 Task: Calculate the distance from the Bronx Zoo to the New York Botanical Garden.
Action: Mouse moved to (276, 236)
Screenshot: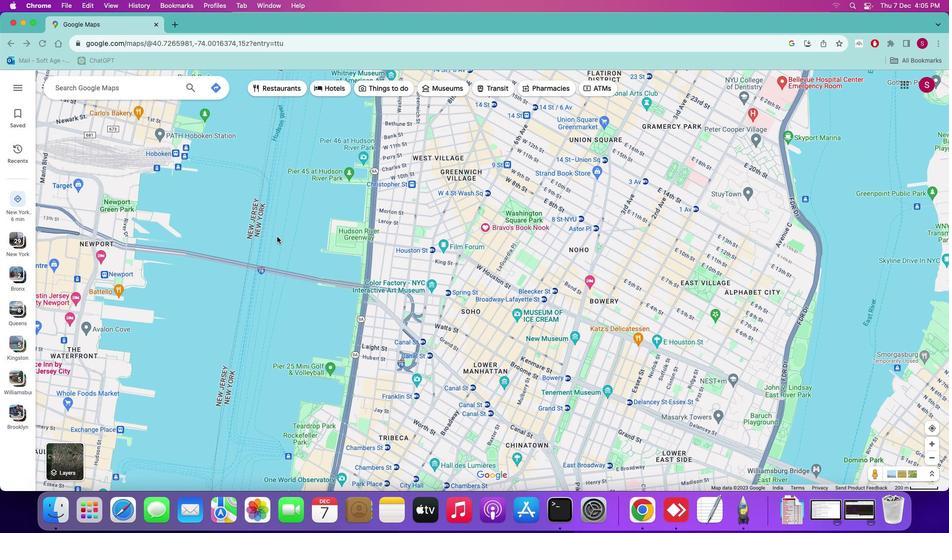
Action: Mouse pressed left at (276, 236)
Screenshot: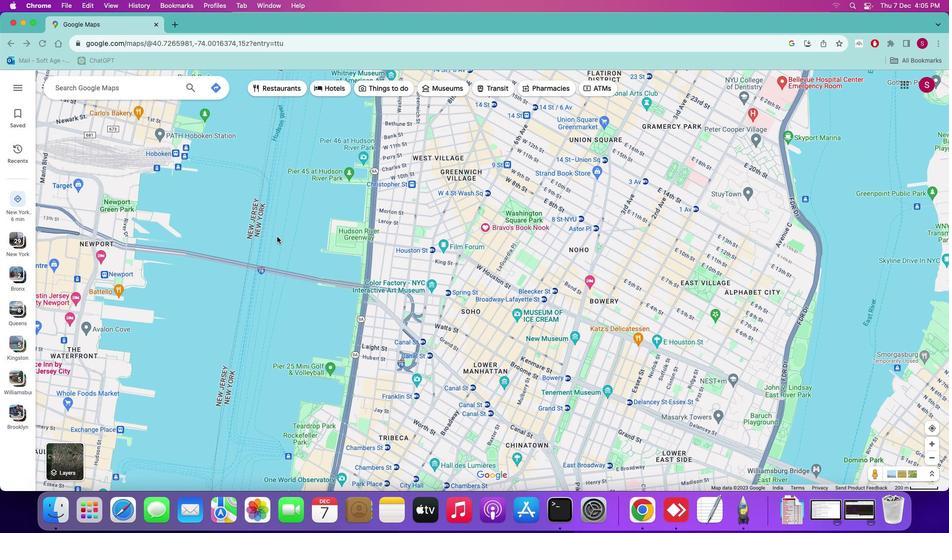 
Action: Mouse moved to (189, 87)
Screenshot: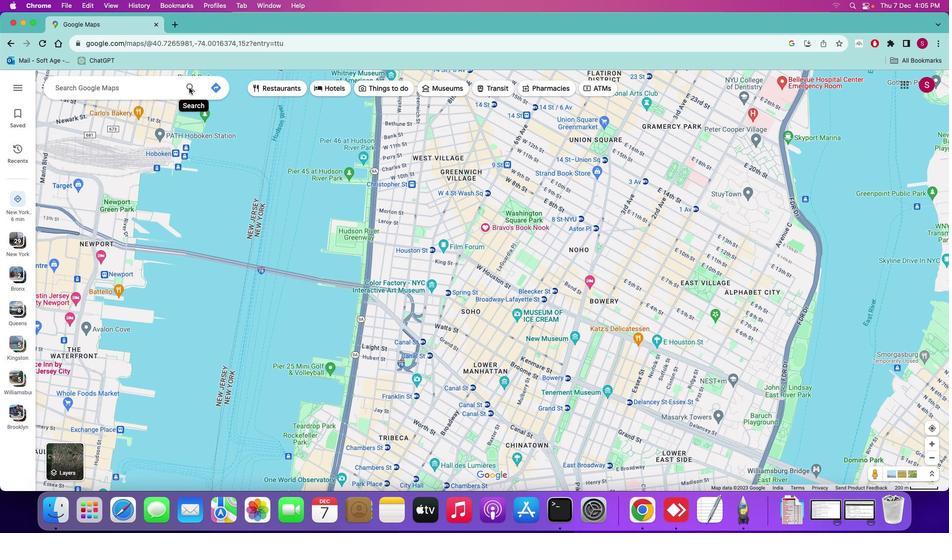 
Action: Mouse pressed left at (189, 87)
Screenshot: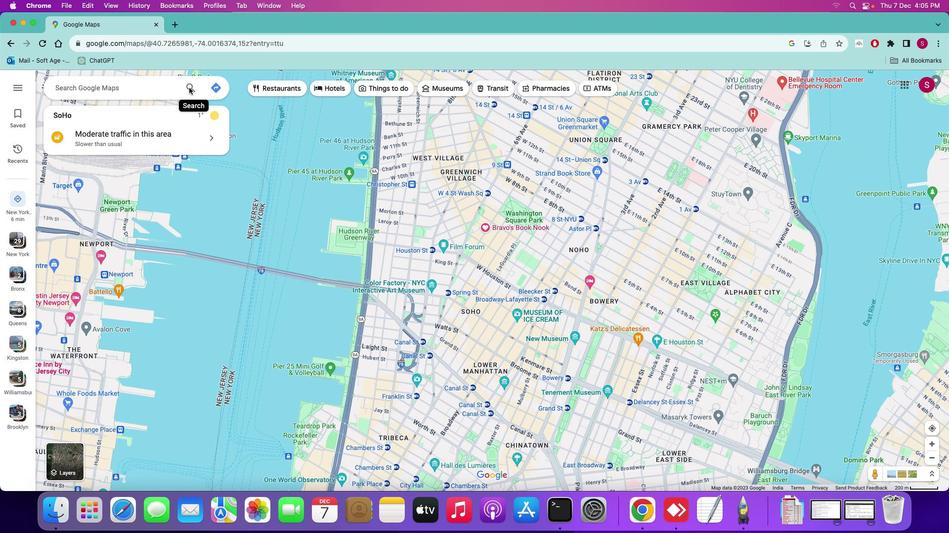 
Action: Mouse moved to (139, 88)
Screenshot: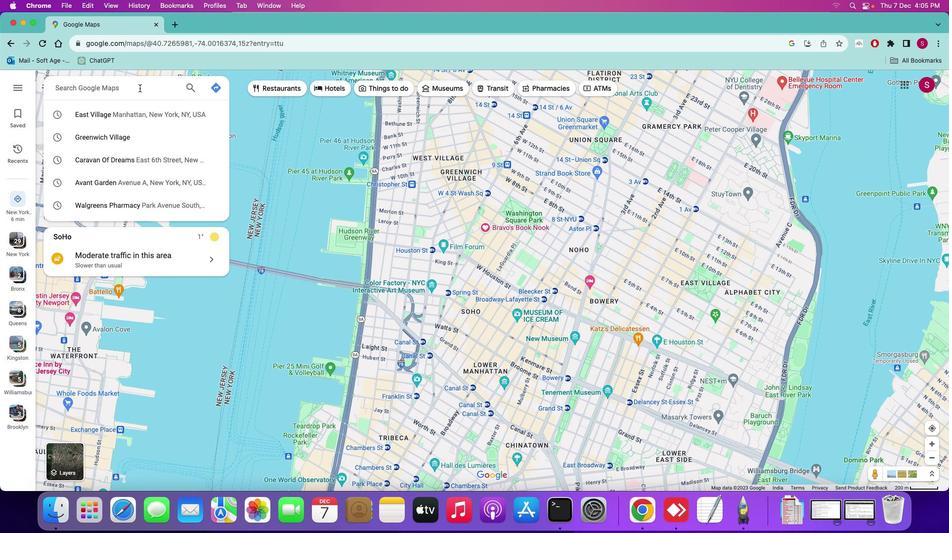 
Action: Mouse pressed left at (139, 88)
Screenshot: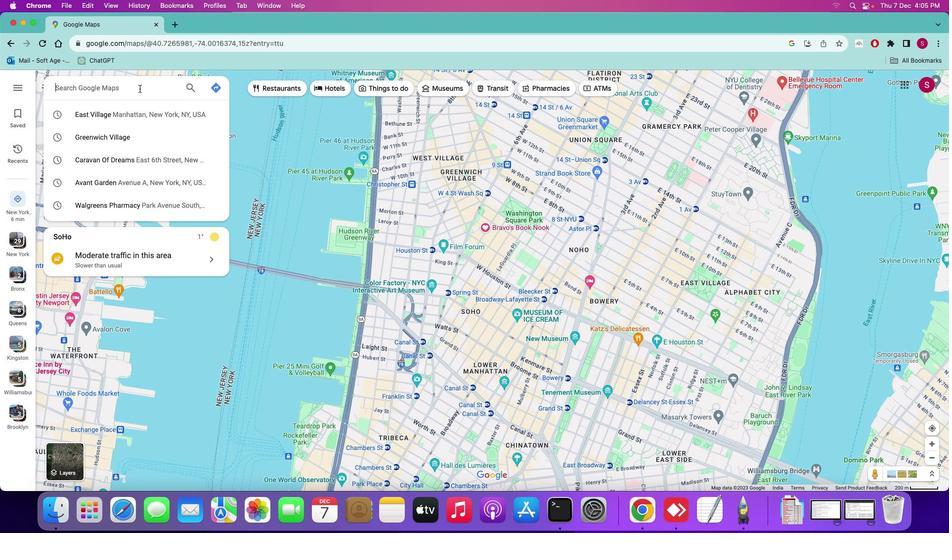 
Action: Mouse moved to (138, 87)
Screenshot: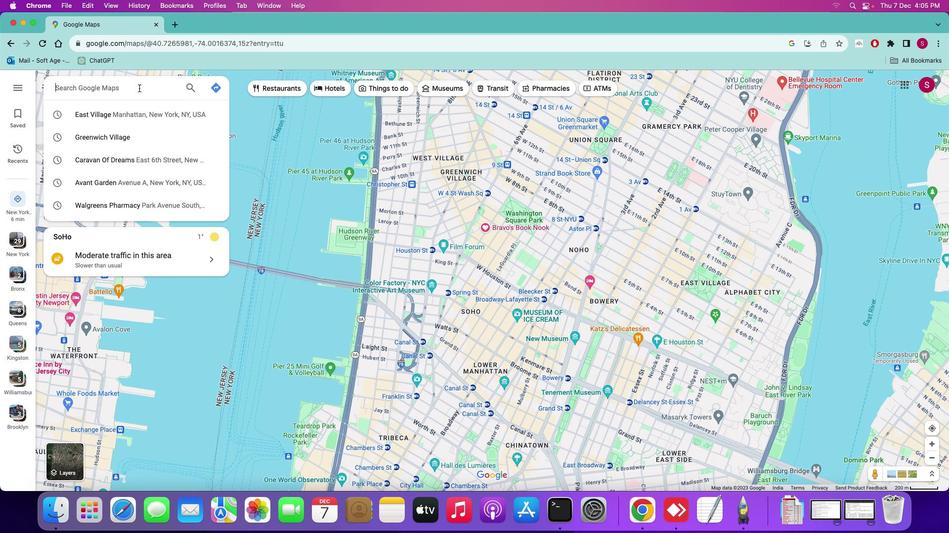 
Action: Key pressed Key.shift_r'T'Key.backspace't''h''e'Key.spaceKey.shift_r'B''r''o''n''x'Key.spaceKey.shift_r'Z''o''o'Key.space't''o''f'Key.backspaceKey.space't''h''e'Key.spaceKey.shift_r'N''e''w'Key.spaceKey.shift_r'Y''o''r''k'Key.spaceKey.shift_r'B''o''t''a''n''i''c''a''l'Key.spaceKey.shift_r'G''a''r''d''e''n'Key.enter
Screenshot: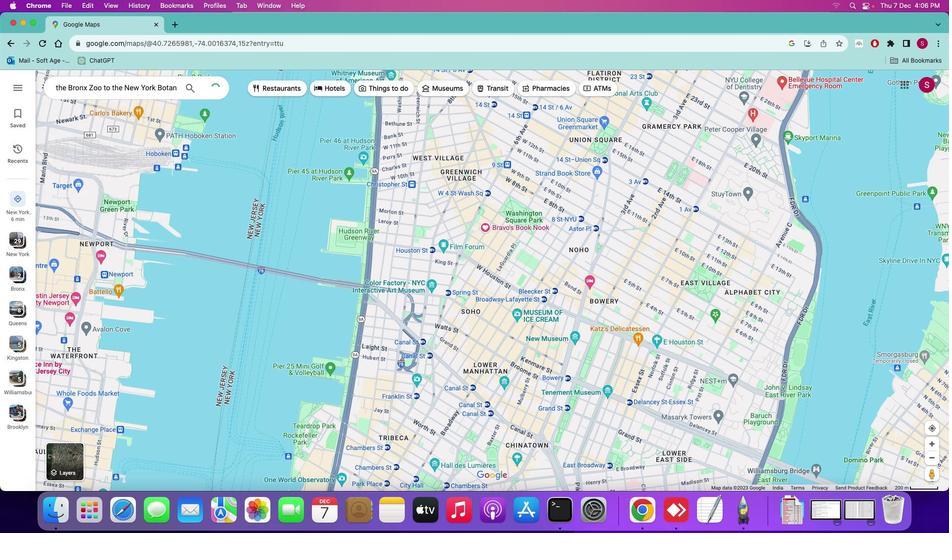 
Action: Mouse moved to (97, 88)
Screenshot: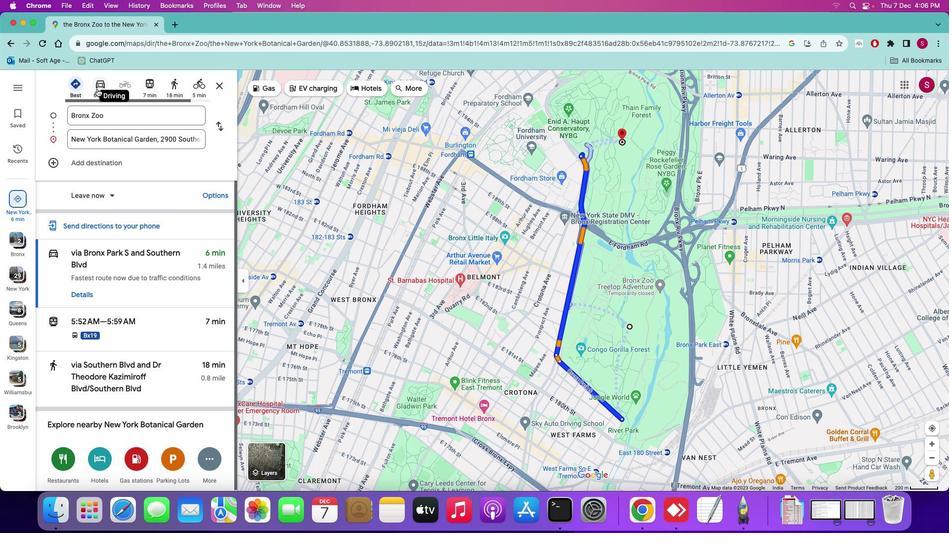 
Action: Mouse pressed left at (97, 88)
Screenshot: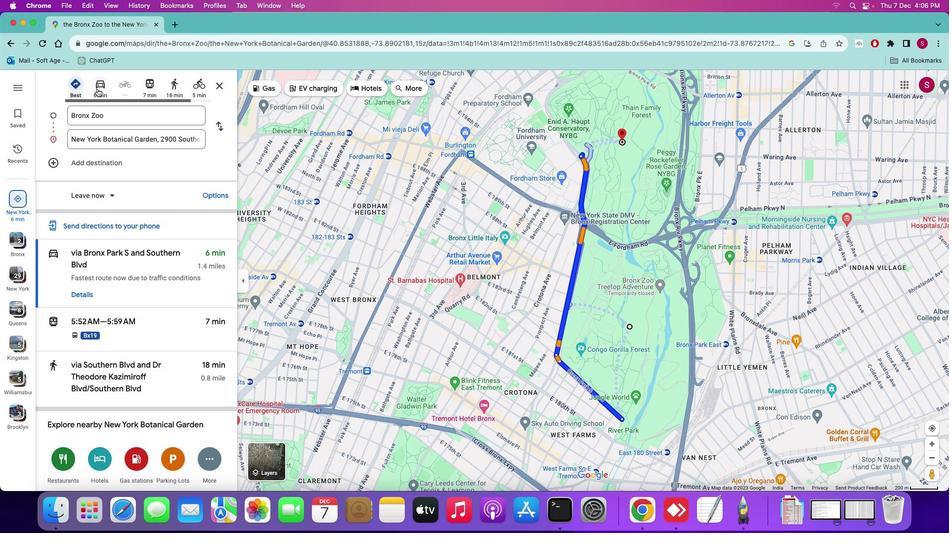 
Action: Mouse moved to (157, 92)
Screenshot: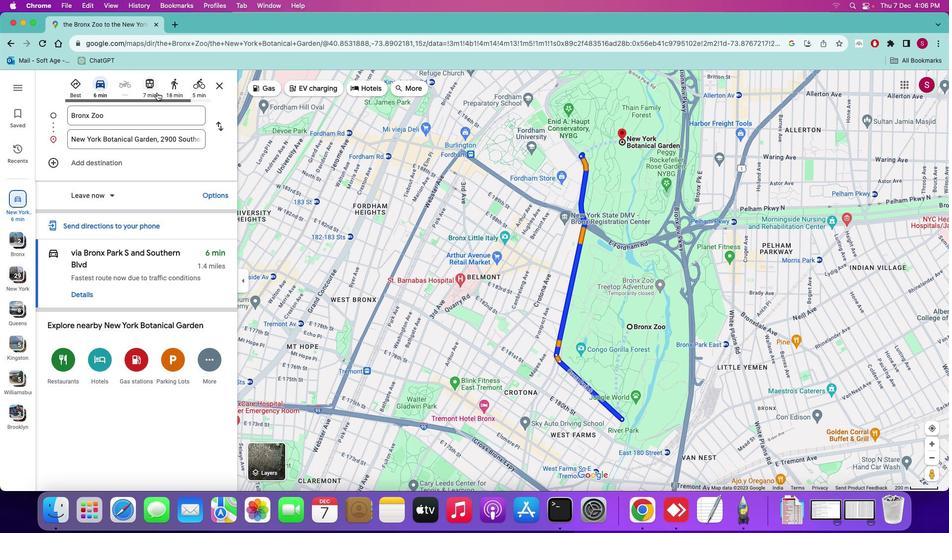 
Action: Mouse pressed left at (157, 92)
Screenshot: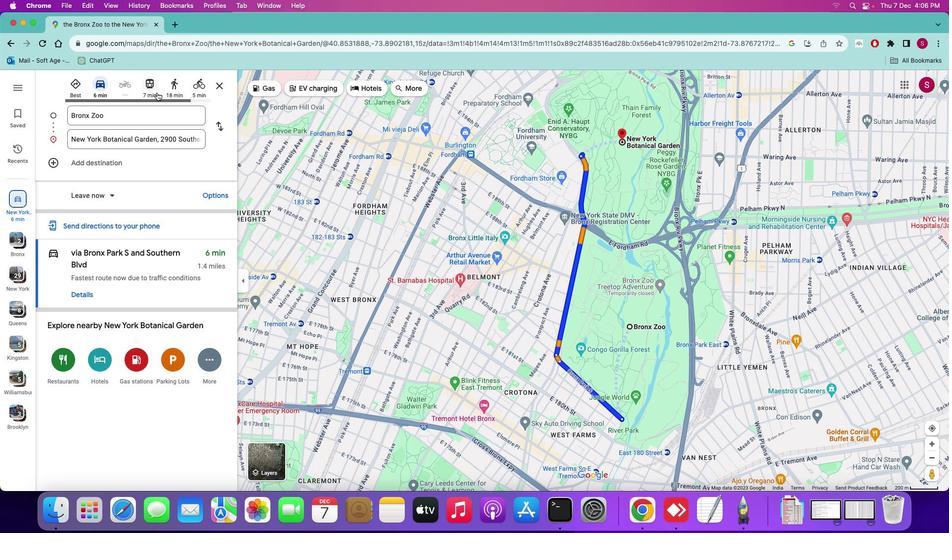 
Action: Mouse moved to (493, 302)
Screenshot: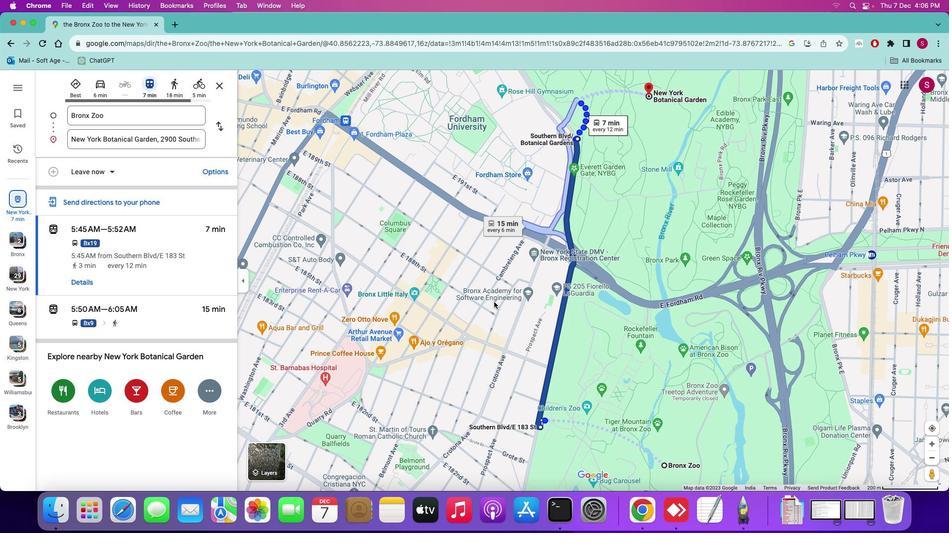 
Action: Mouse scrolled (493, 302) with delta (0, 0)
Screenshot: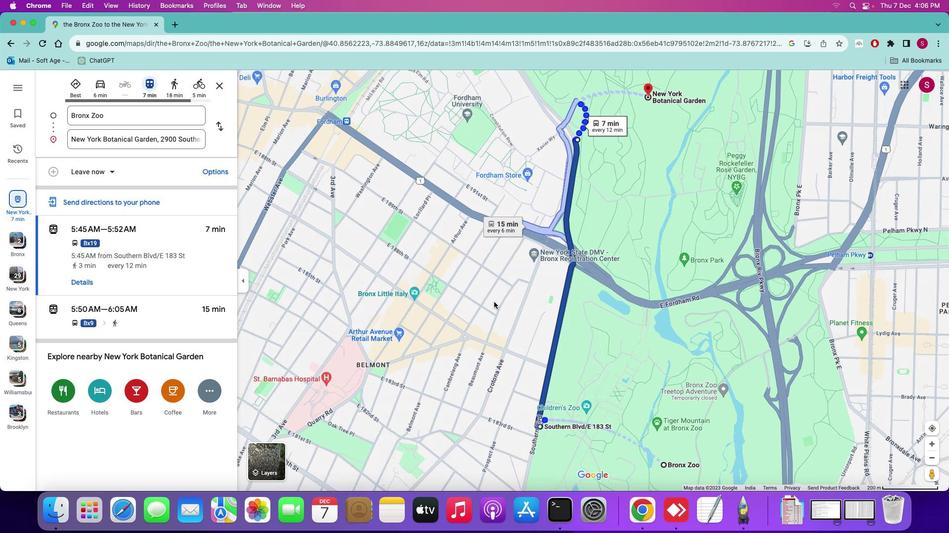 
Action: Mouse scrolled (493, 302) with delta (0, 0)
Screenshot: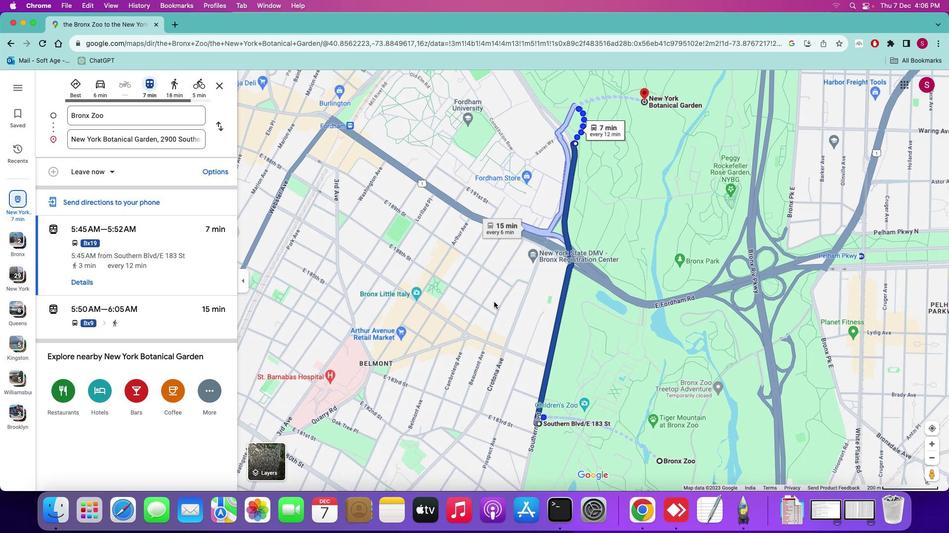 
Action: Mouse scrolled (493, 302) with delta (0, 0)
Screenshot: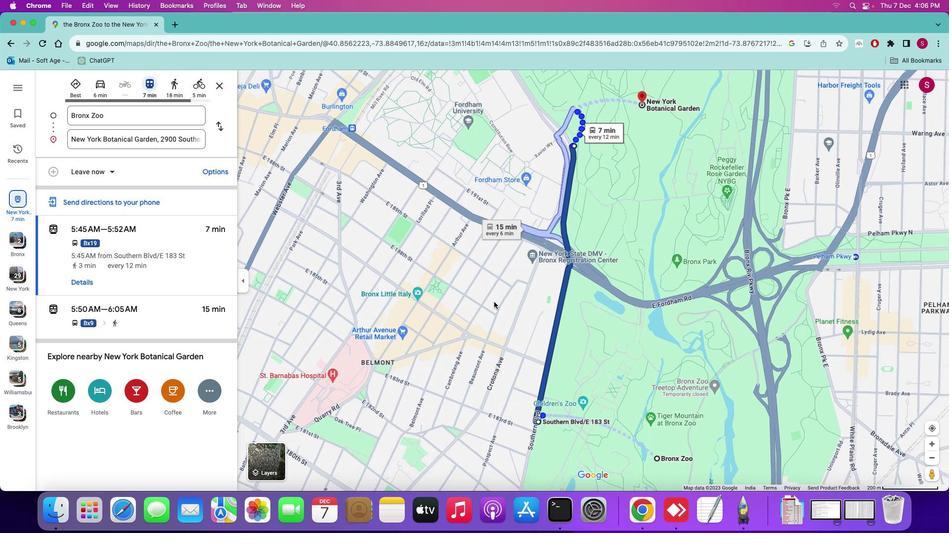 
Action: Mouse scrolled (493, 302) with delta (0, 0)
Screenshot: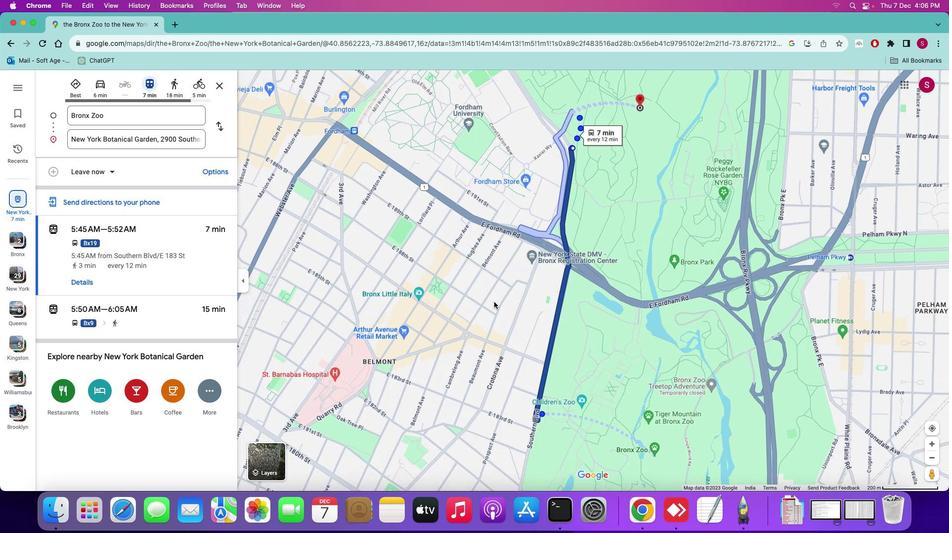 
Action: Mouse scrolled (493, 302) with delta (0, 0)
Screenshot: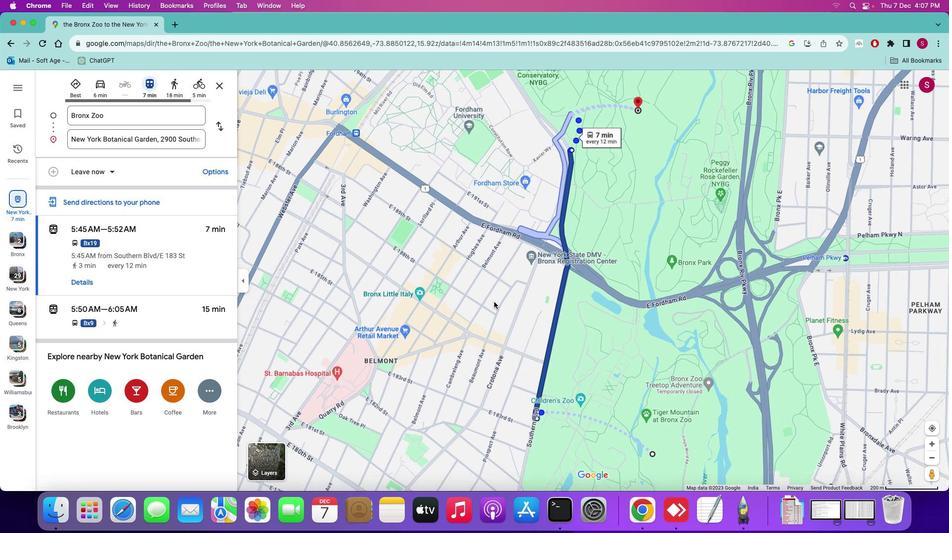 
Action: Mouse scrolled (493, 302) with delta (0, 0)
Screenshot: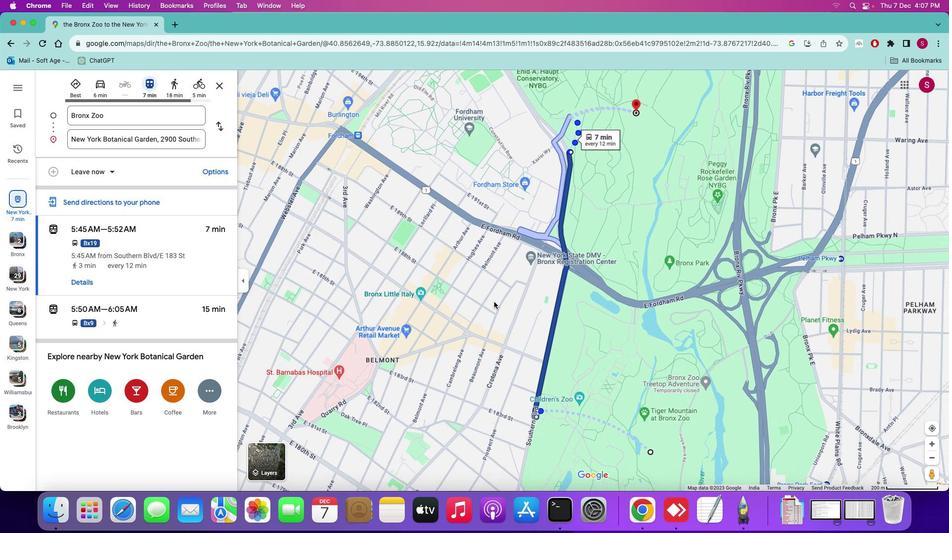 
Action: Mouse scrolled (493, 302) with delta (0, 0)
Screenshot: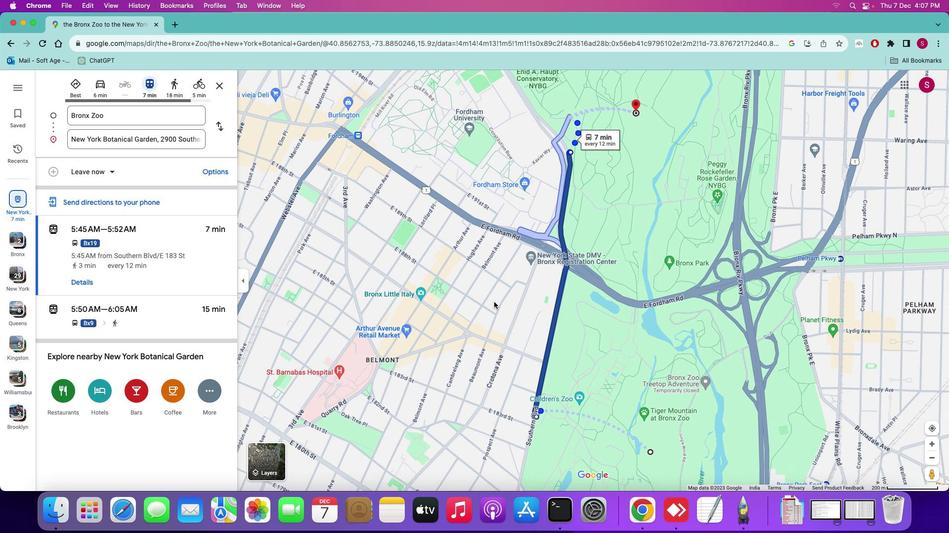 
Action: Mouse scrolled (493, 302) with delta (0, 0)
Screenshot: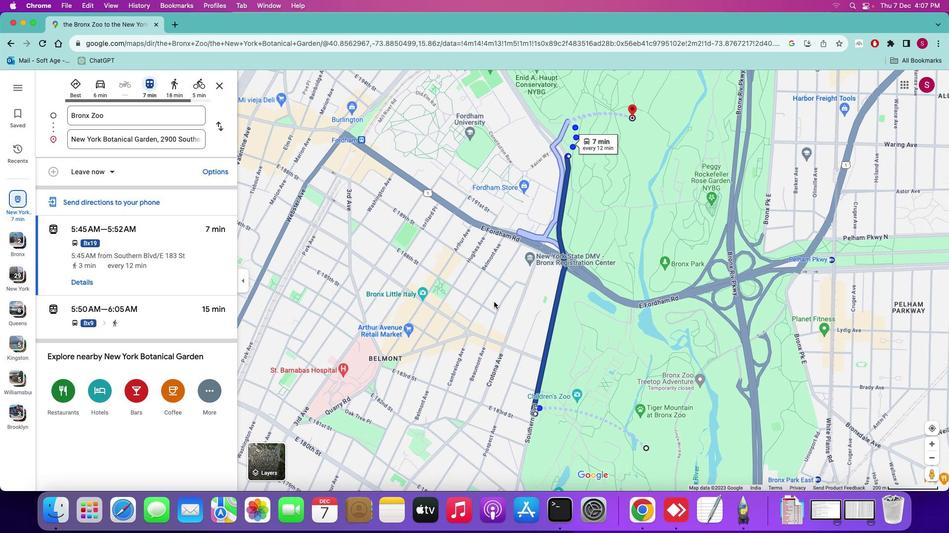 
Action: Mouse scrolled (493, 302) with delta (0, 0)
Screenshot: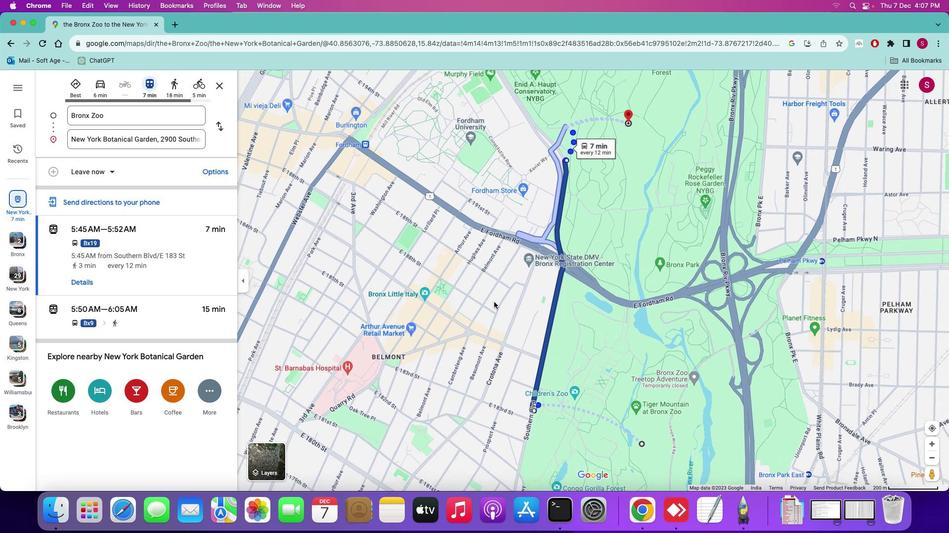
Action: Mouse scrolled (493, 302) with delta (0, 0)
Screenshot: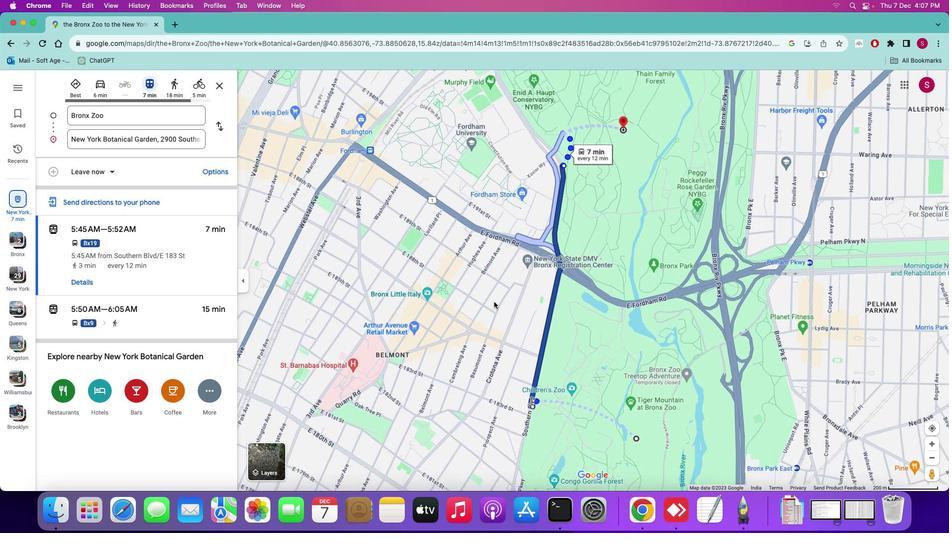 
Action: Mouse scrolled (493, 302) with delta (0, 0)
Screenshot: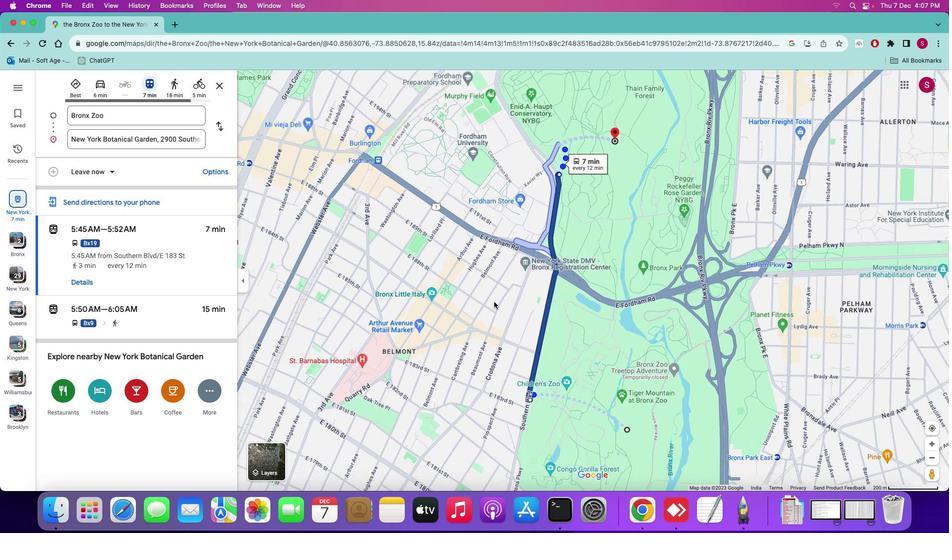 
Action: Mouse scrolled (493, 302) with delta (0, 0)
Screenshot: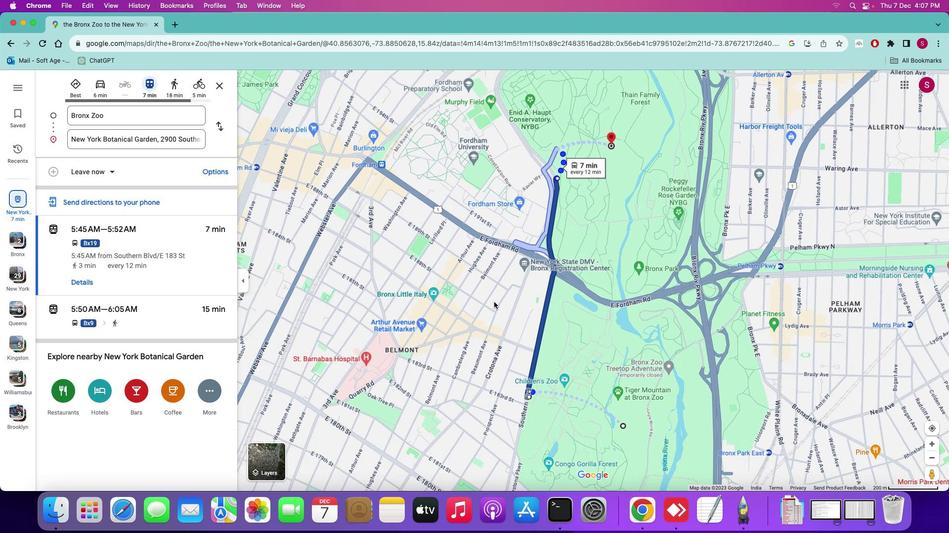 
Action: Mouse scrolled (493, 302) with delta (0, 0)
Screenshot: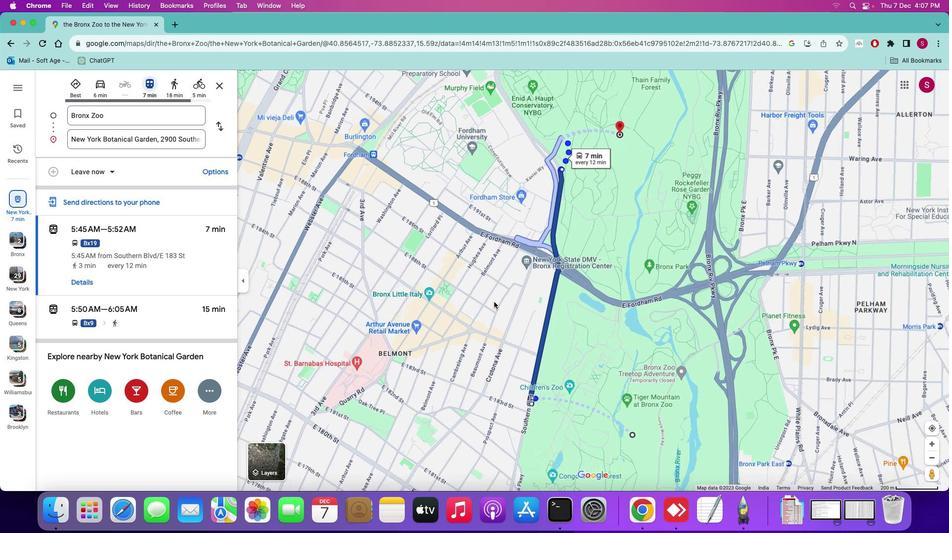 
Action: Mouse scrolled (493, 302) with delta (0, 0)
Screenshot: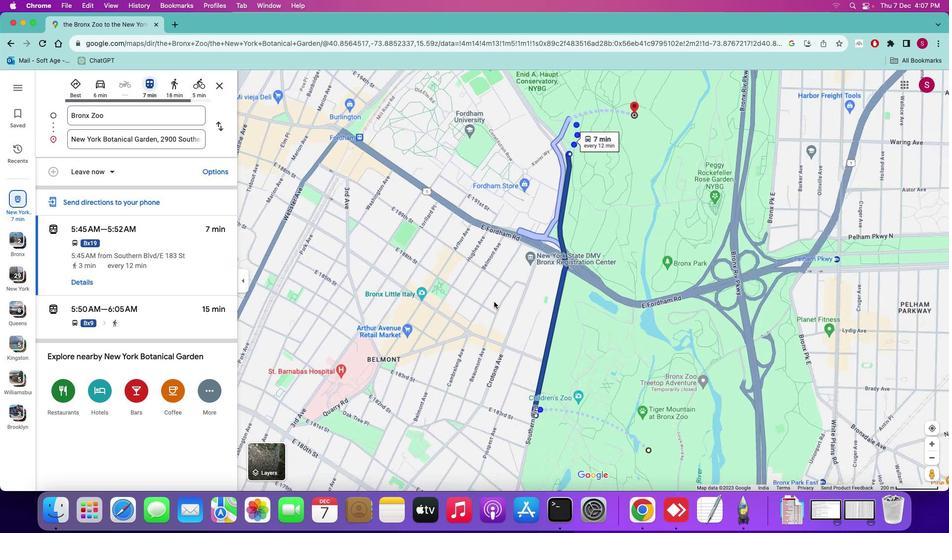 
Action: Mouse scrolled (493, 302) with delta (0, 0)
Screenshot: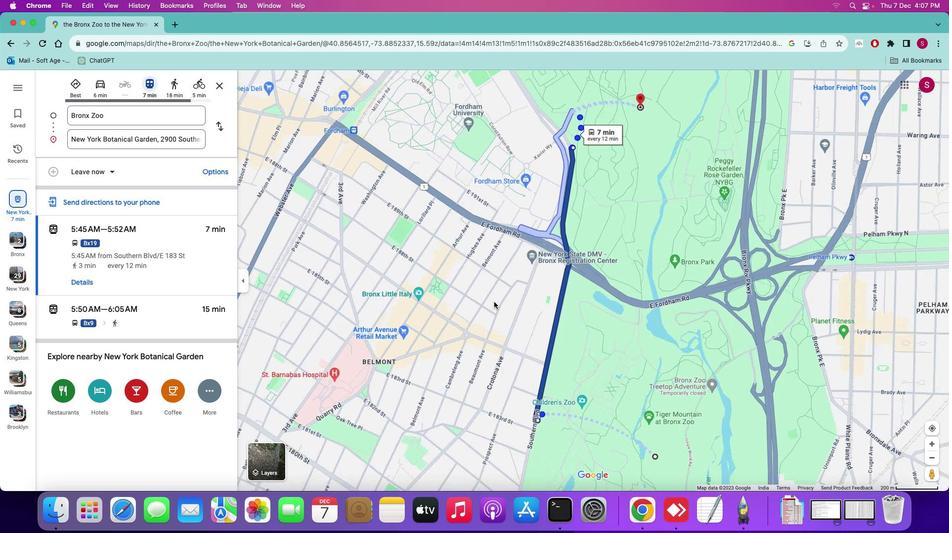 
Action: Mouse scrolled (493, 302) with delta (0, 0)
Screenshot: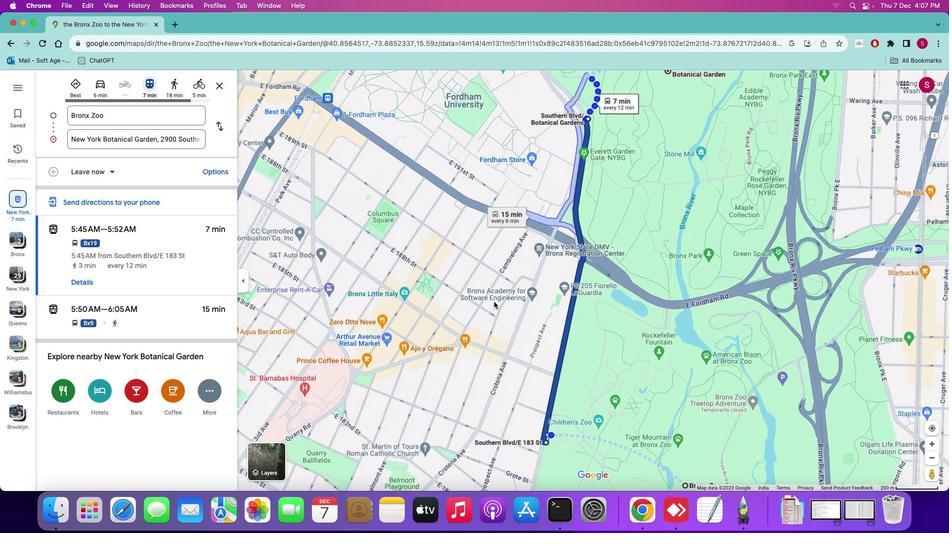 
Action: Mouse scrolled (493, 302) with delta (0, 0)
Screenshot: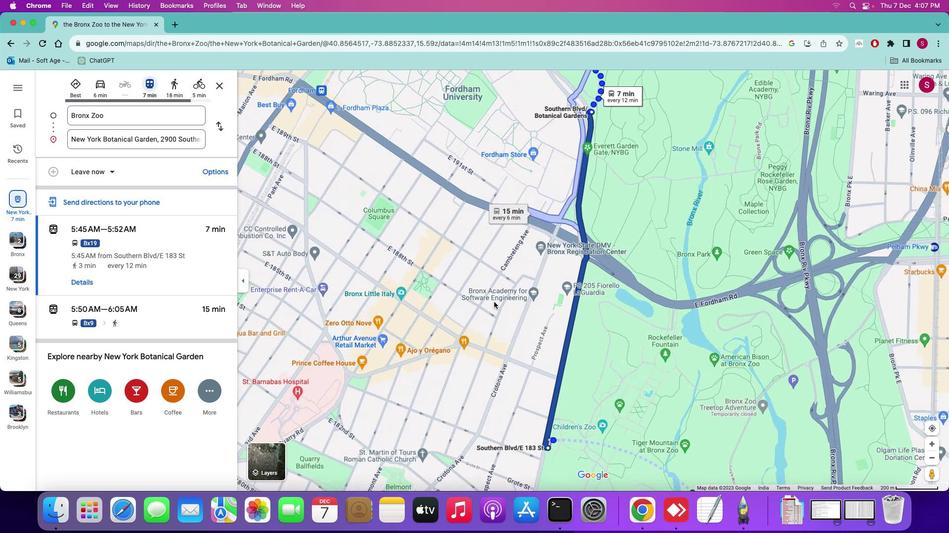 
Action: Mouse moved to (628, 319)
Screenshot: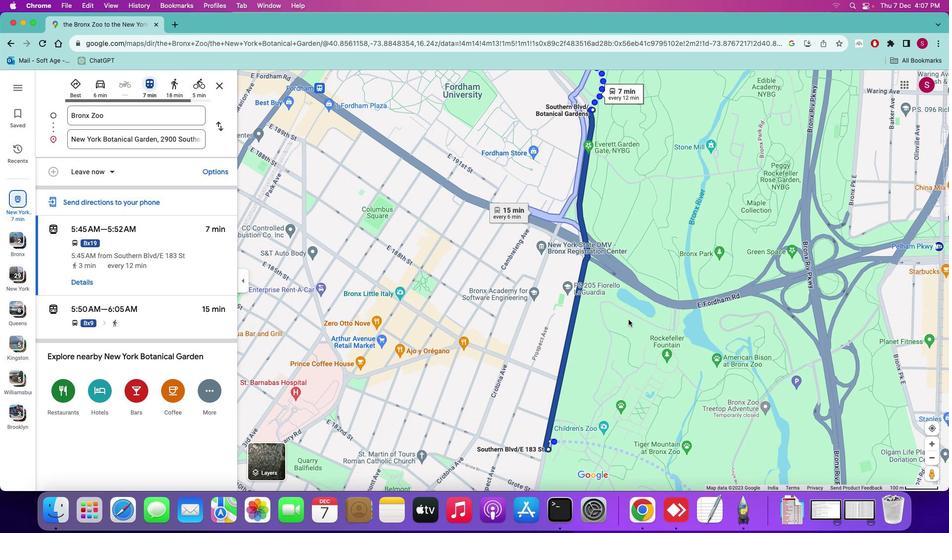 
Action: Mouse pressed left at (628, 319)
Screenshot: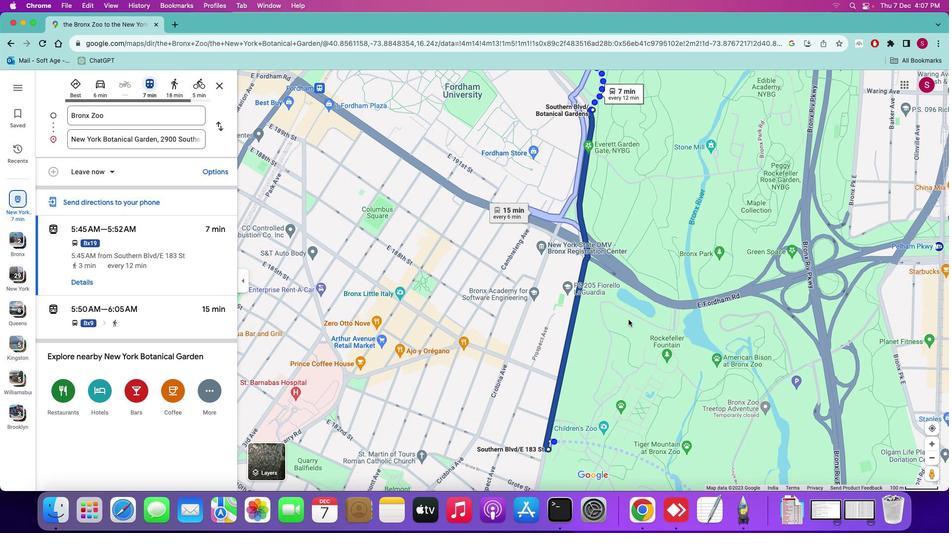 
Action: Mouse moved to (539, 270)
Screenshot: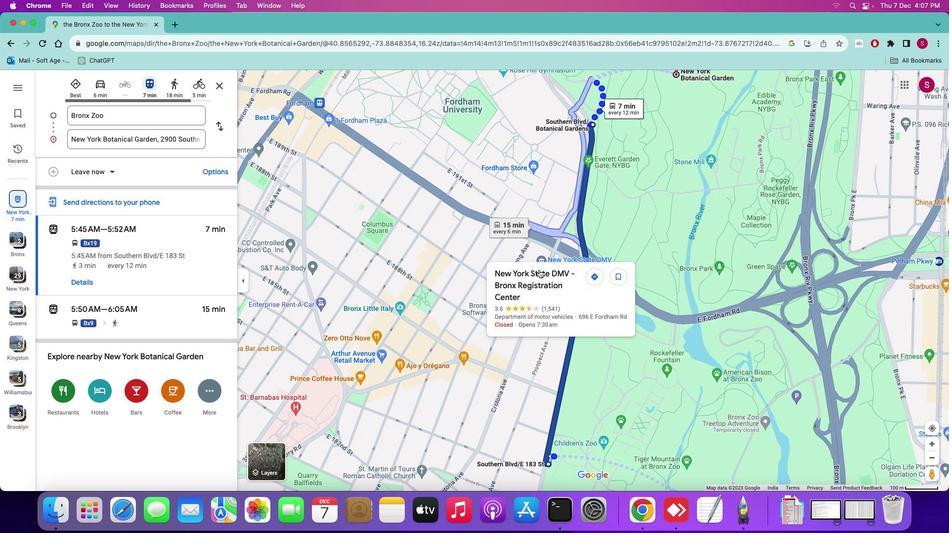 
Action: Mouse scrolled (539, 270) with delta (0, 0)
Screenshot: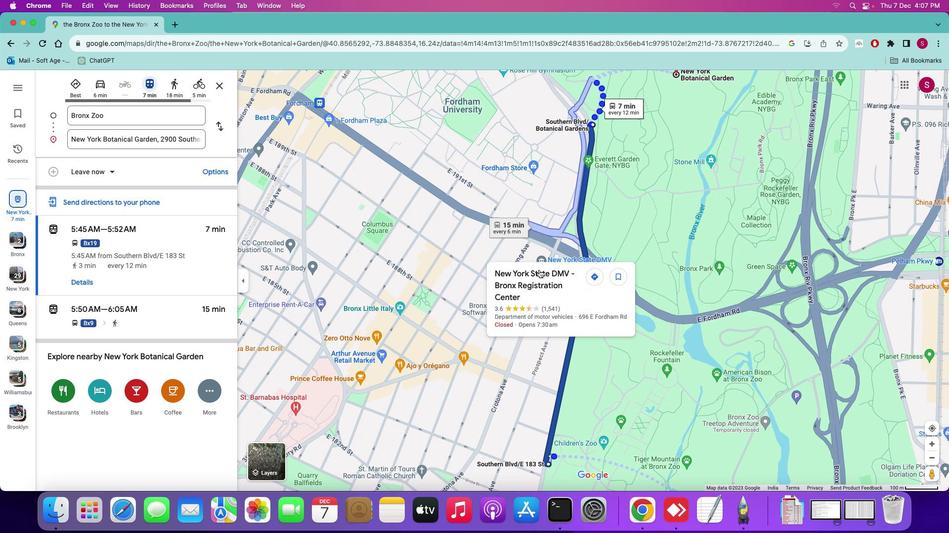 
Action: Mouse scrolled (539, 270) with delta (0, 0)
Screenshot: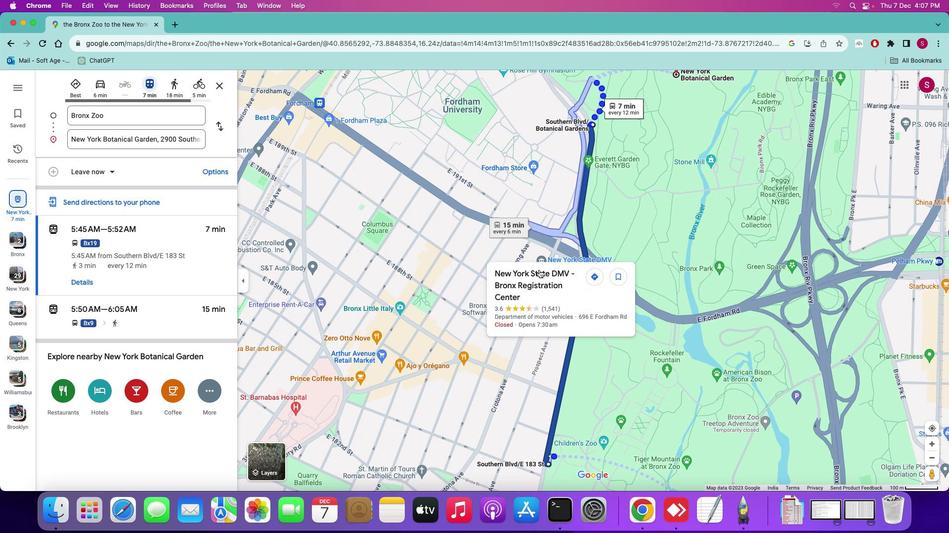 
Action: Mouse scrolled (539, 270) with delta (0, 0)
Screenshot: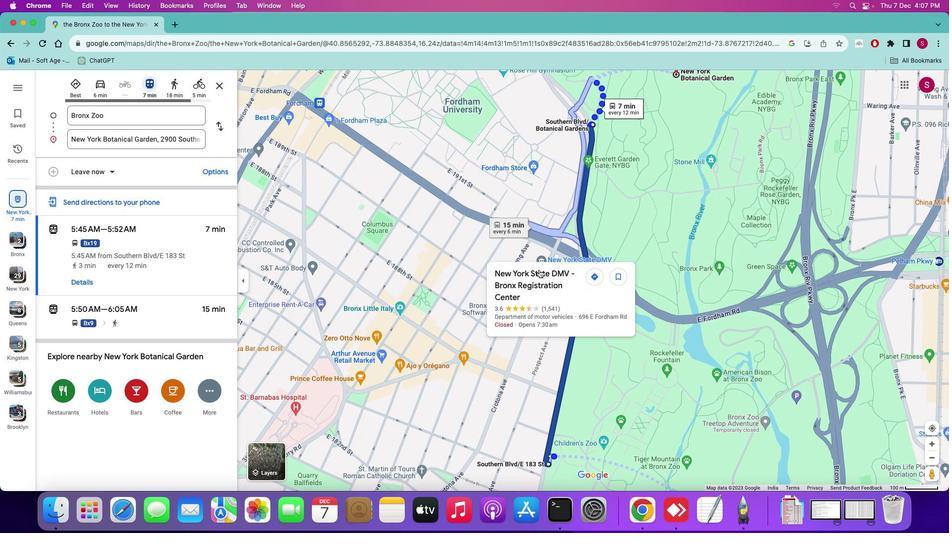 
Action: Mouse moved to (150, 308)
Screenshot: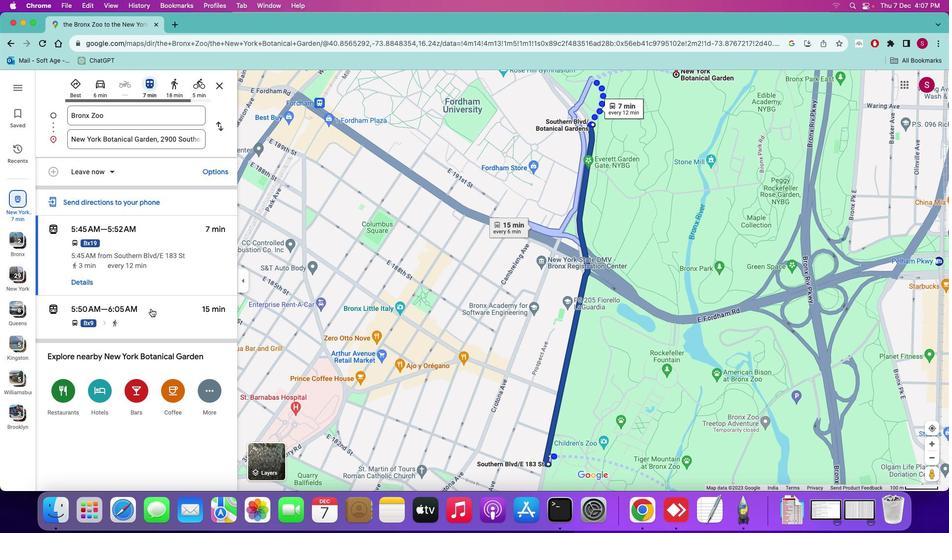 
Action: Mouse scrolled (150, 308) with delta (0, 0)
Screenshot: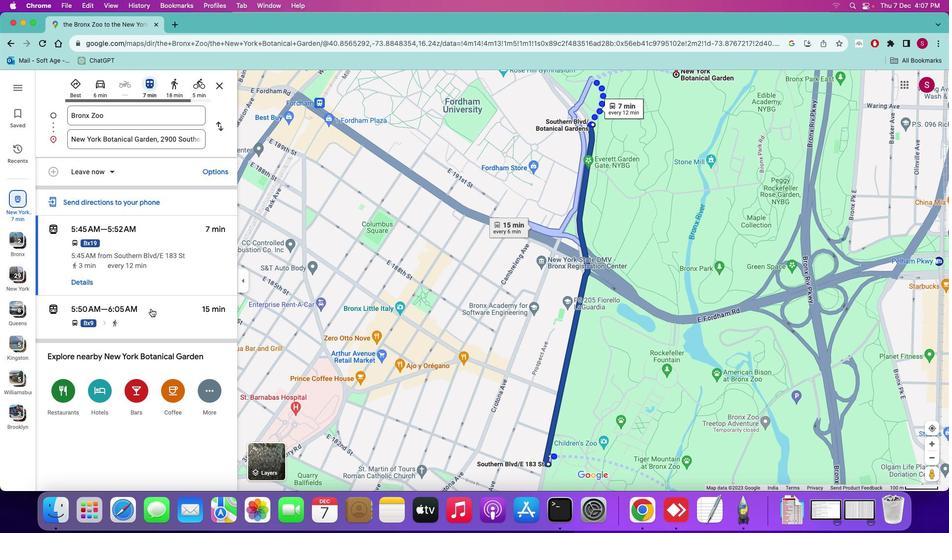 
Action: Mouse moved to (73, 87)
Screenshot: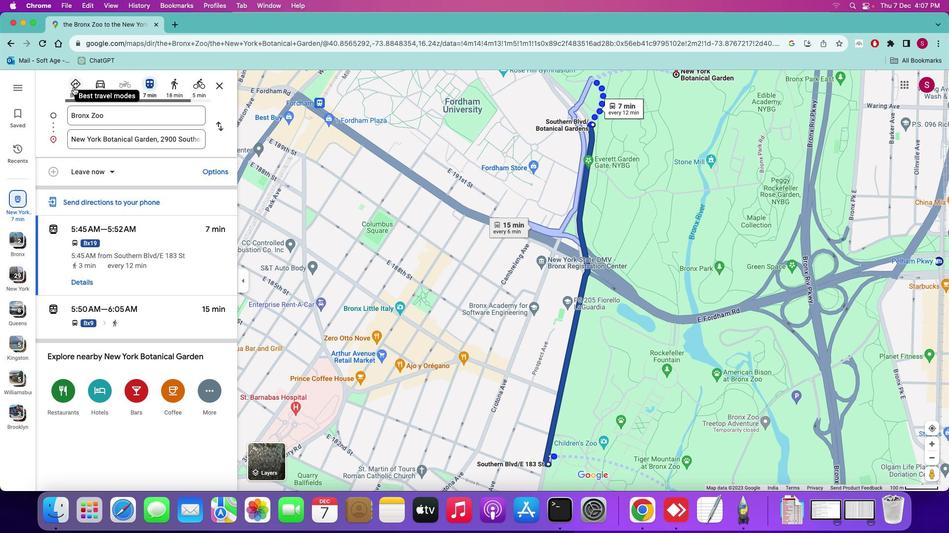 
Action: Mouse pressed left at (73, 87)
Screenshot: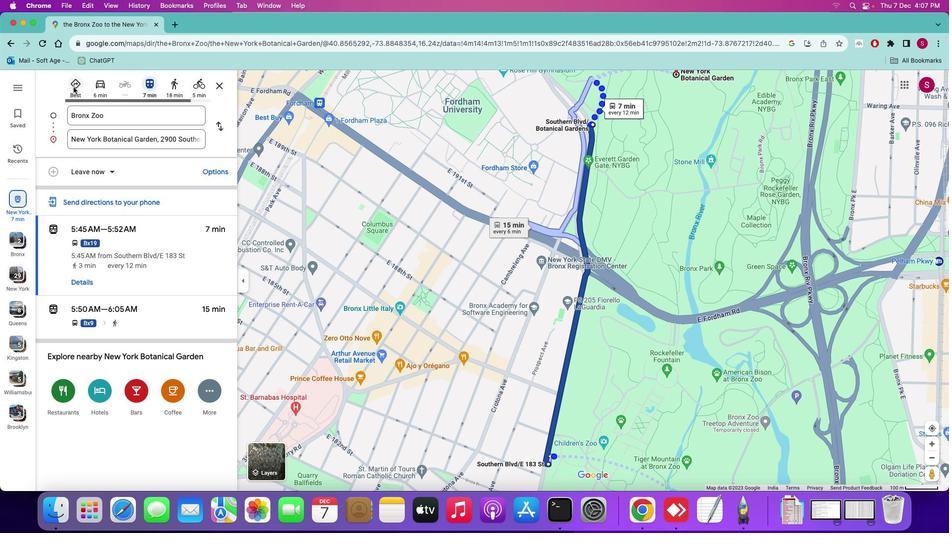 
Action: Mouse moved to (205, 269)
Screenshot: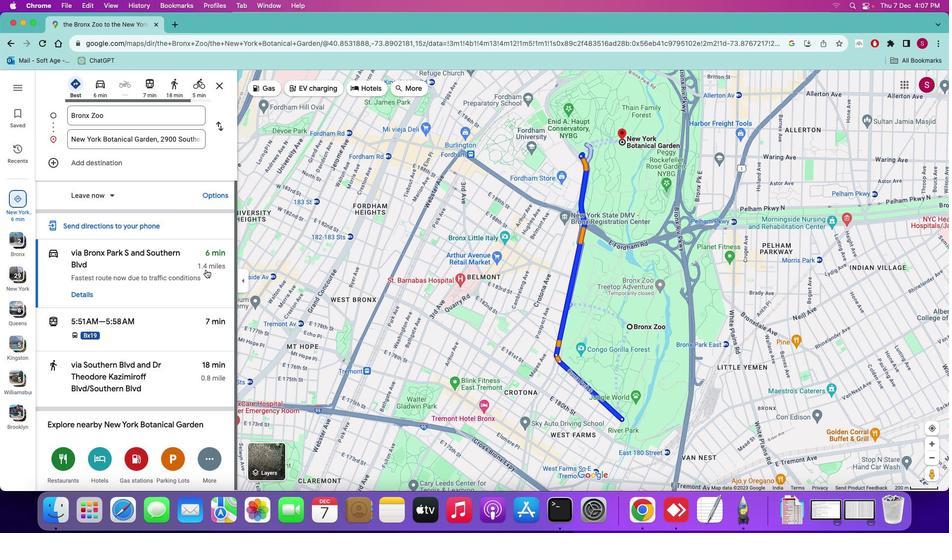 
